 Task: Recall the email titled 'Hey India, discover our latest Hybrid Work Report and more!' and delete unread copies.
Action: Mouse moved to (205, 135)
Screenshot: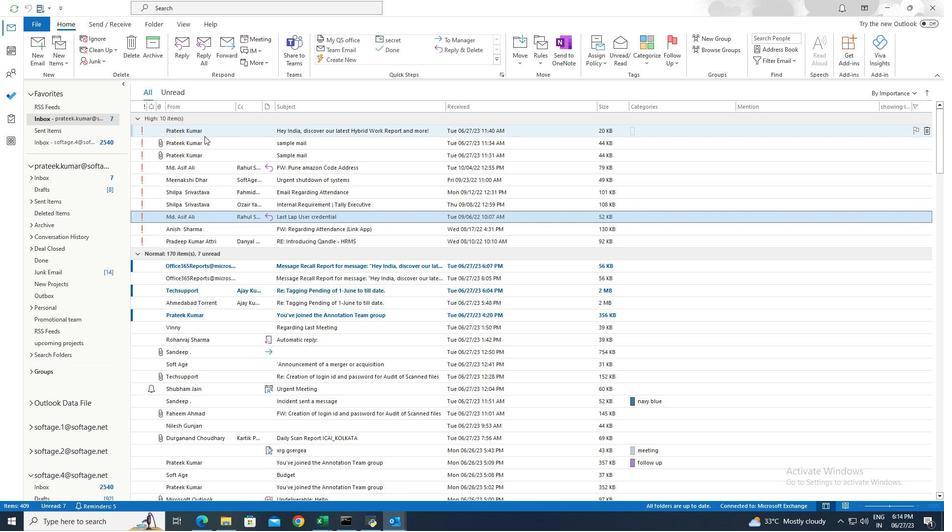 
Action: Mouse pressed left at (205, 135)
Screenshot: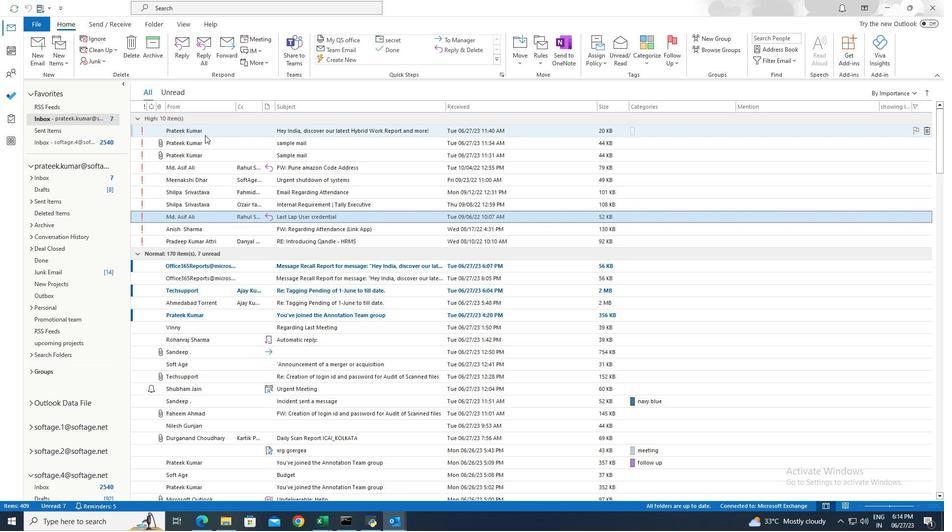 
Action: Mouse pressed left at (205, 135)
Screenshot: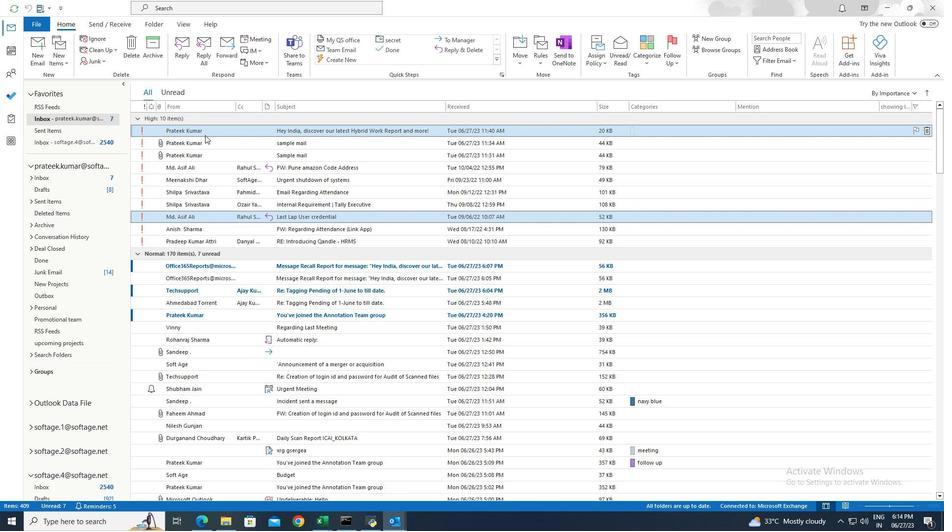 
Action: Mouse moved to (477, 64)
Screenshot: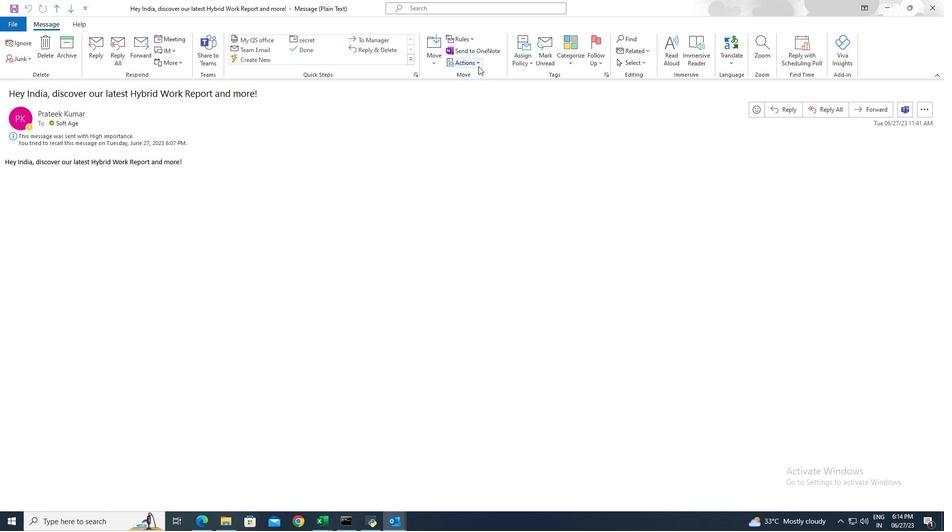 
Action: Mouse pressed left at (477, 64)
Screenshot: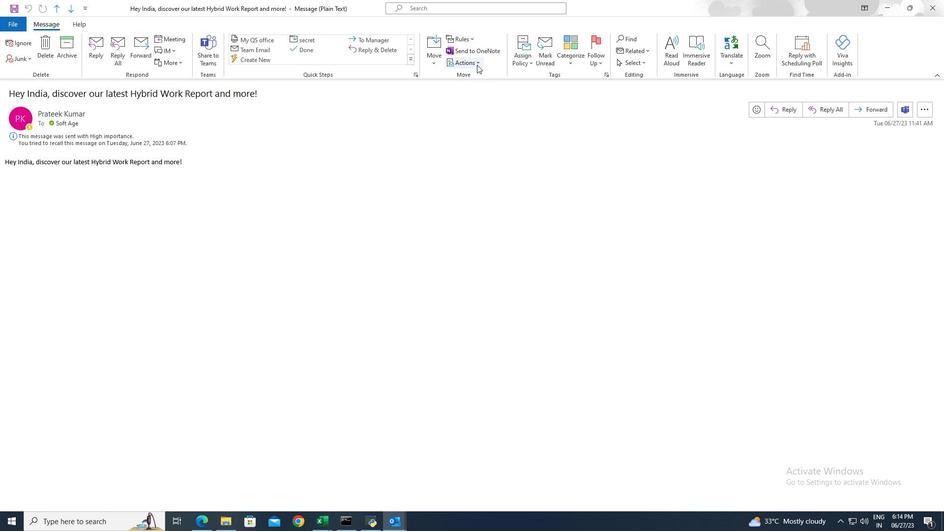 
Action: Mouse moved to (477, 85)
Screenshot: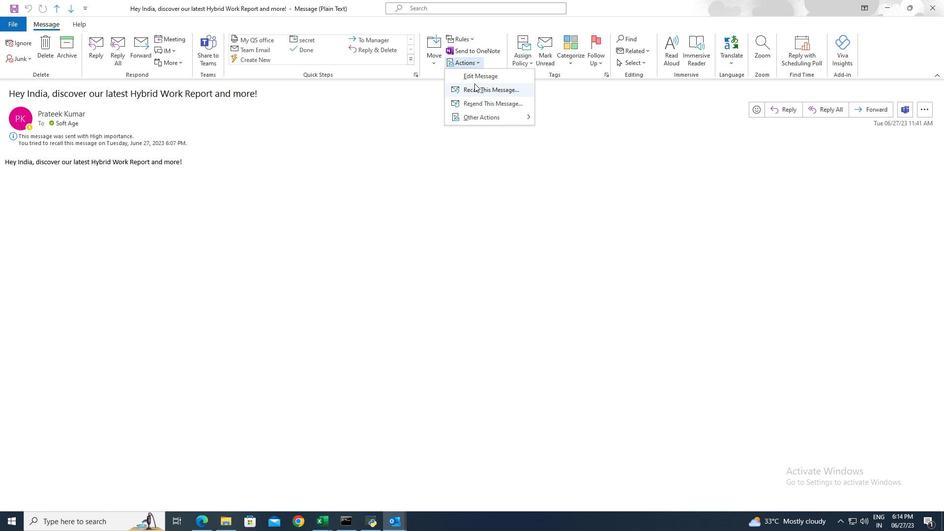 
Action: Mouse pressed left at (477, 85)
Screenshot: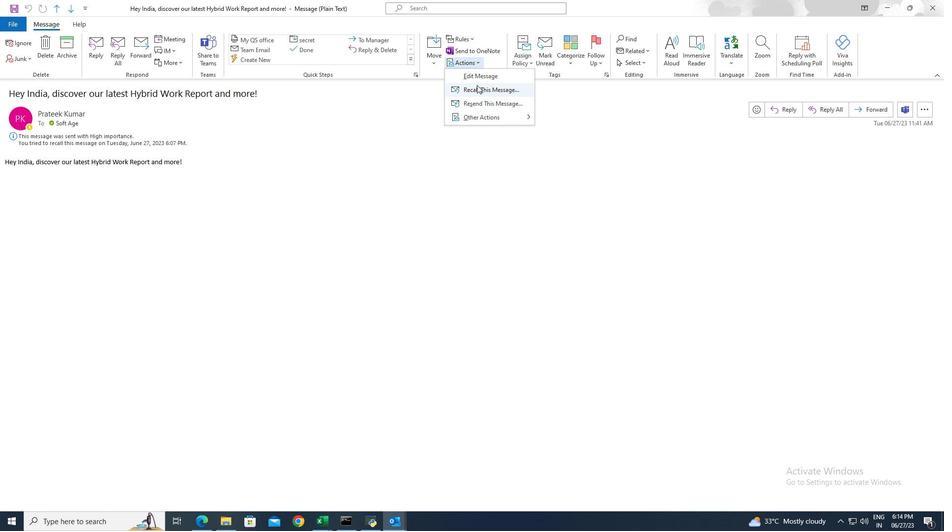 
Action: Mouse moved to (511, 305)
Screenshot: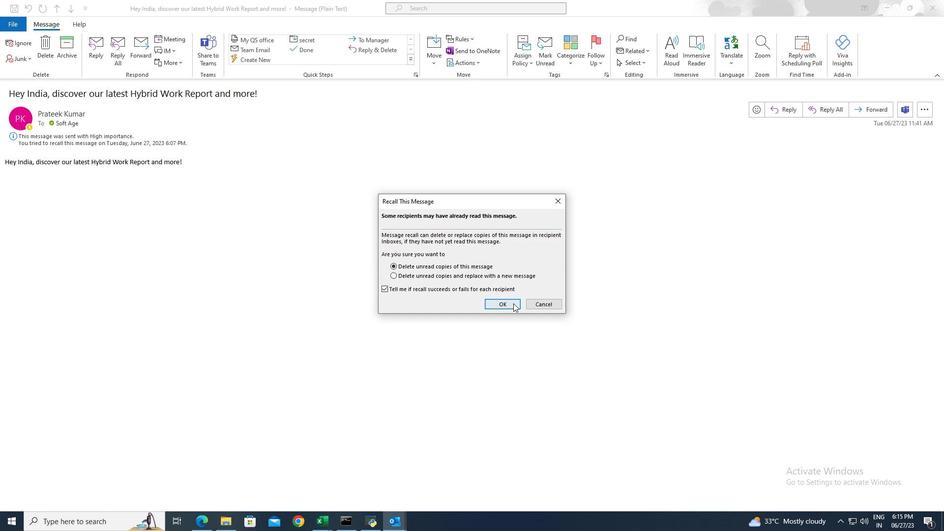
Action: Mouse pressed left at (511, 305)
Screenshot: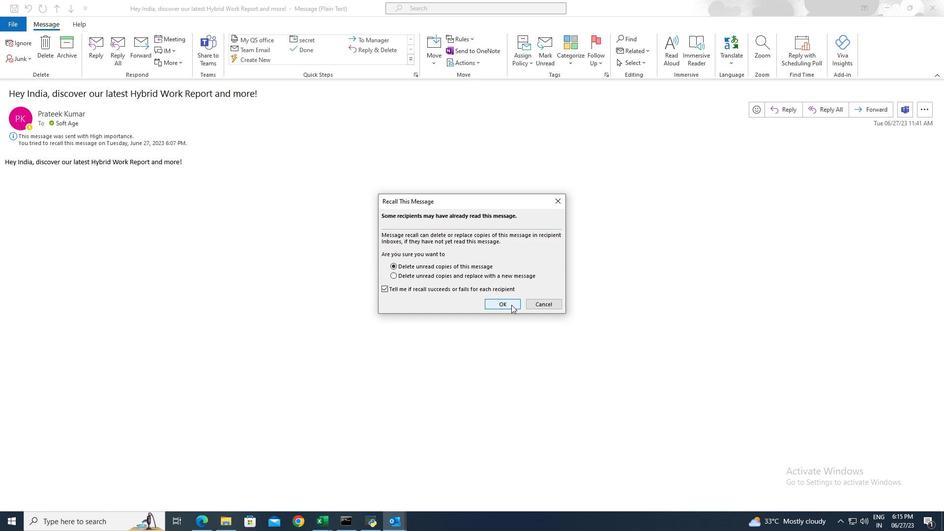 
Action: Mouse moved to (511, 305)
Screenshot: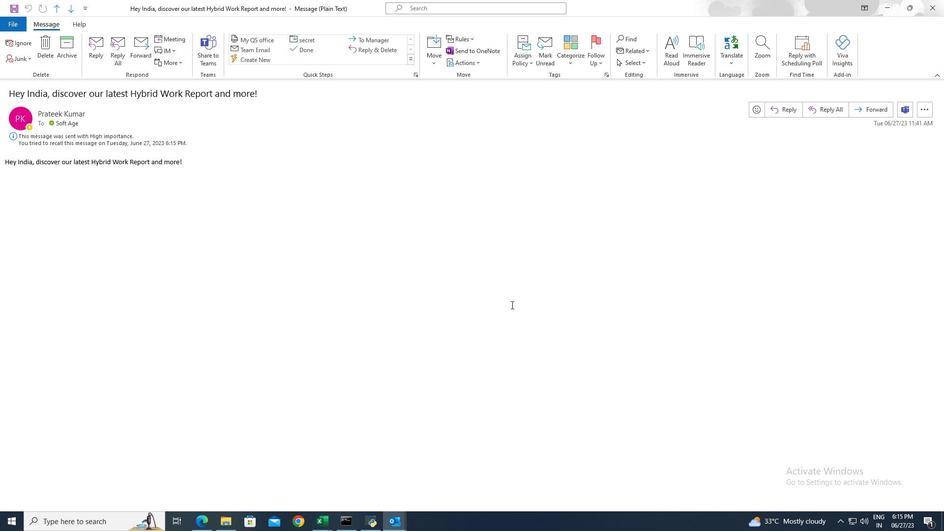 
